 Task: Create Card Card0000000164 in Board Board0000000041 in Workspace WS0000000014 in Trello. Create Card Card0000000165 in Board Board0000000042 in Workspace WS0000000014 in Trello. Create Card Card0000000166 in Board Board0000000042 in Workspace WS0000000014 in Trello. Create Card Card0000000167 in Board Board0000000042 in Workspace WS0000000014 in Trello. Create Card Card0000000168 in Board Board0000000042 in Workspace WS0000000014 in Trello
Action: Mouse moved to (360, 404)
Screenshot: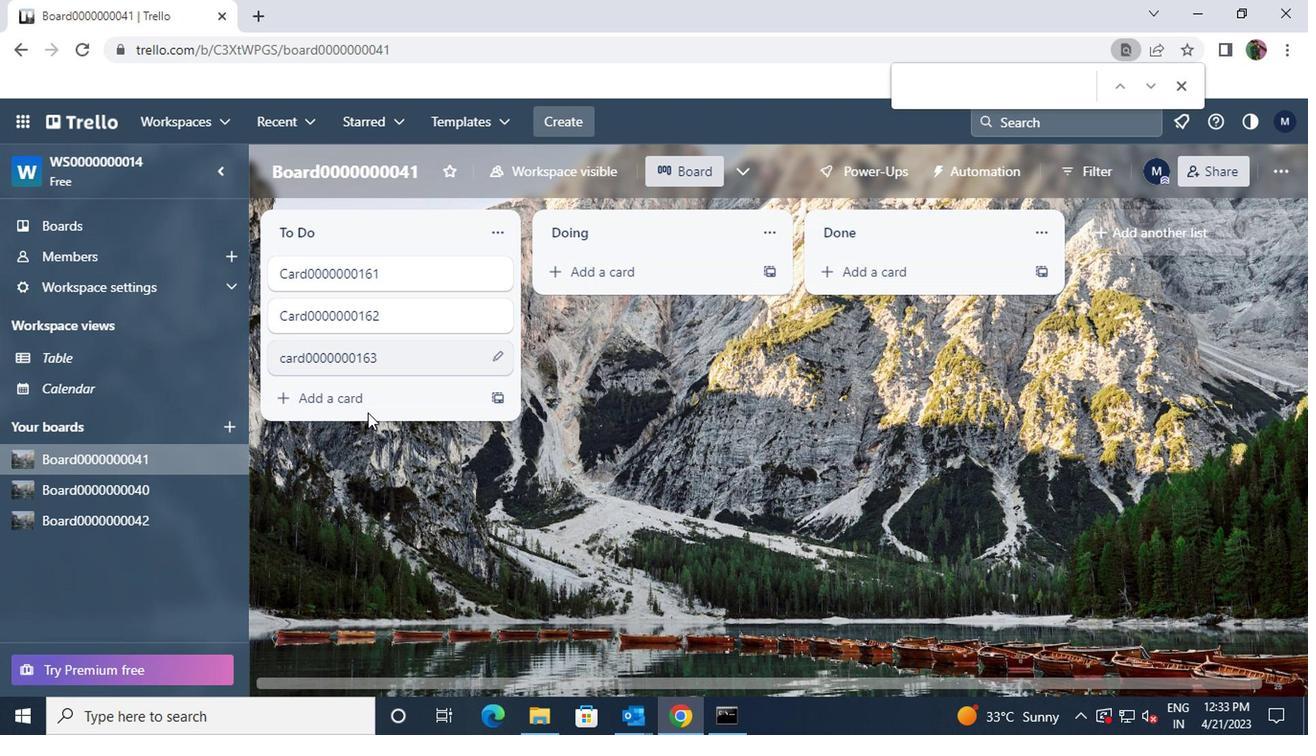 
Action: Mouse pressed left at (360, 404)
Screenshot: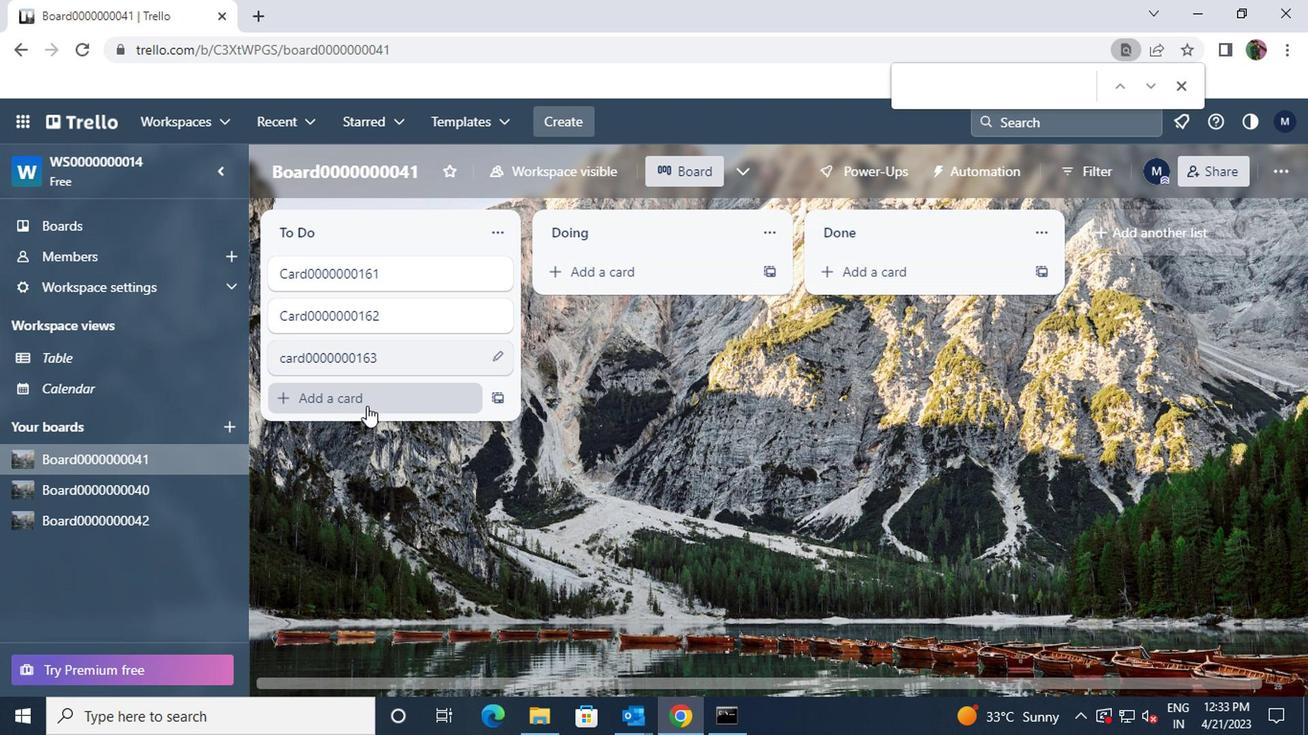 
Action: Key pressed <Key.shift><Key.shift>CARD0000000164
Screenshot: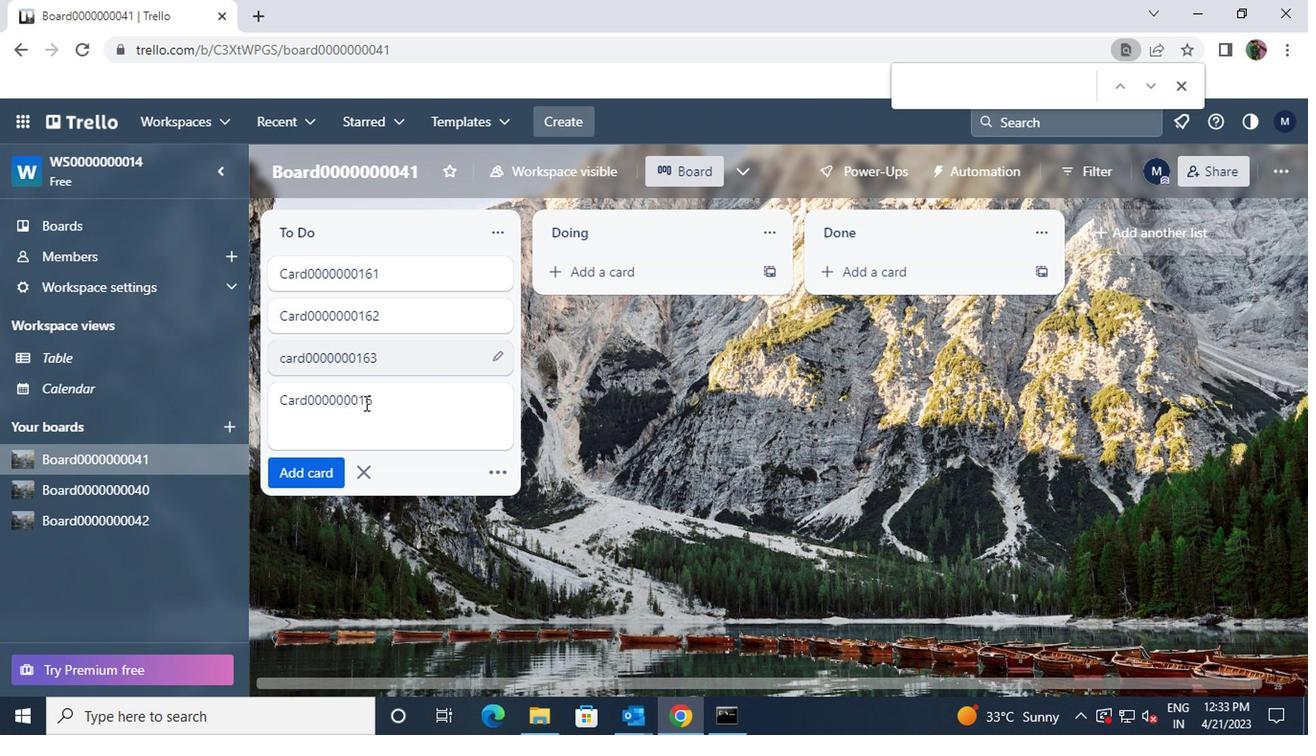 
Action: Mouse moved to (320, 468)
Screenshot: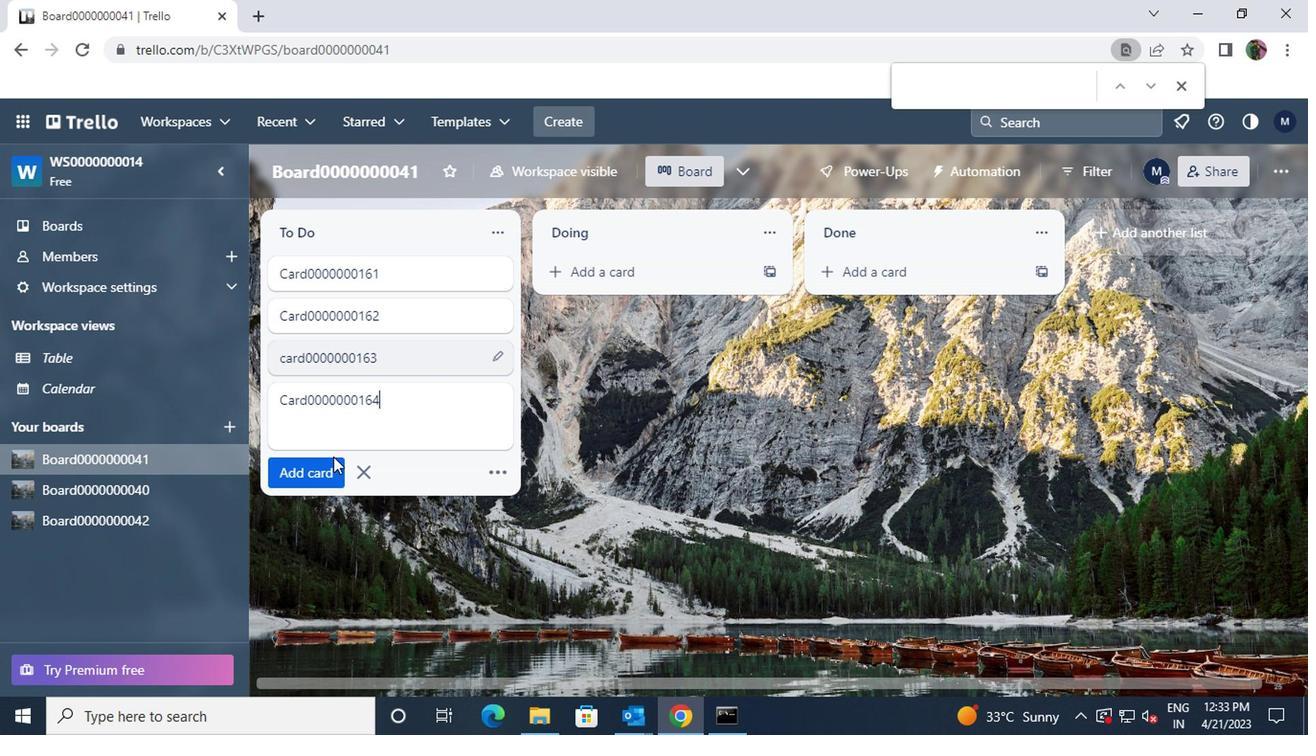 
Action: Mouse pressed left at (320, 468)
Screenshot: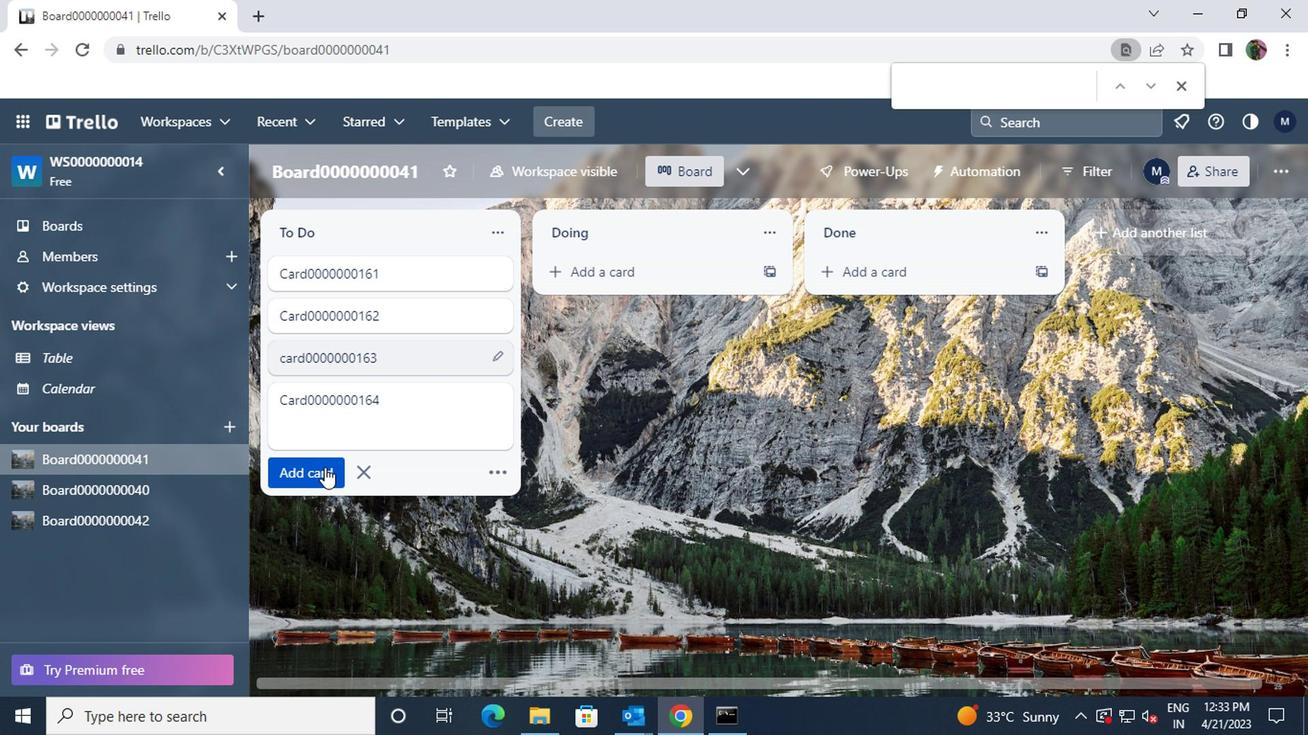 
Action: Mouse moved to (150, 519)
Screenshot: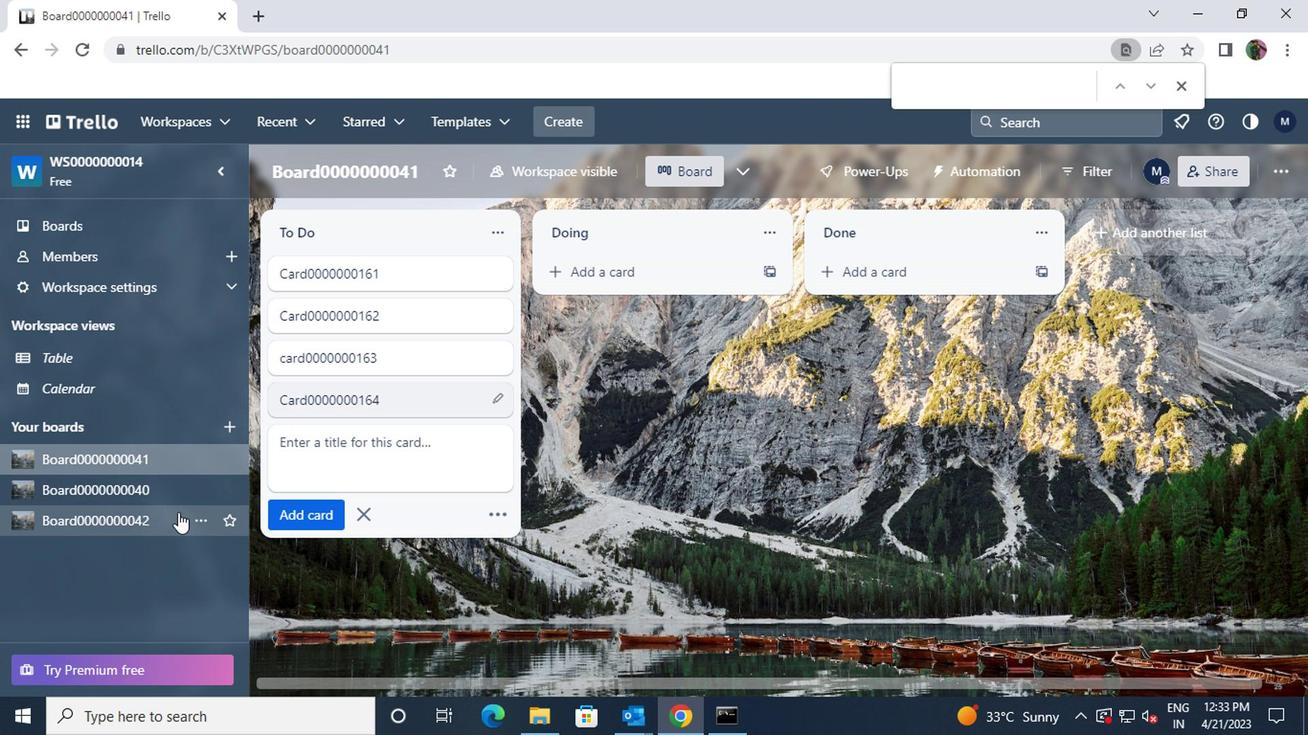 
Action: Mouse pressed left at (150, 519)
Screenshot: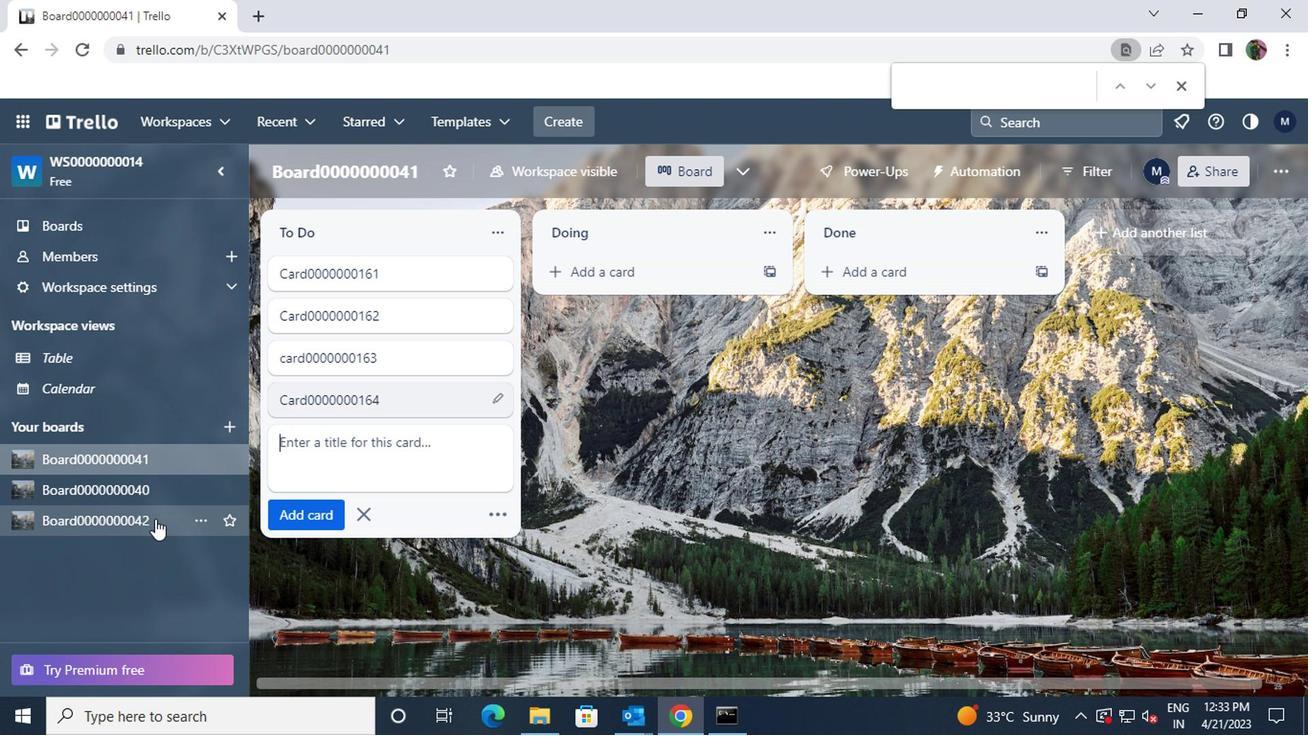 
Action: Mouse moved to (277, 264)
Screenshot: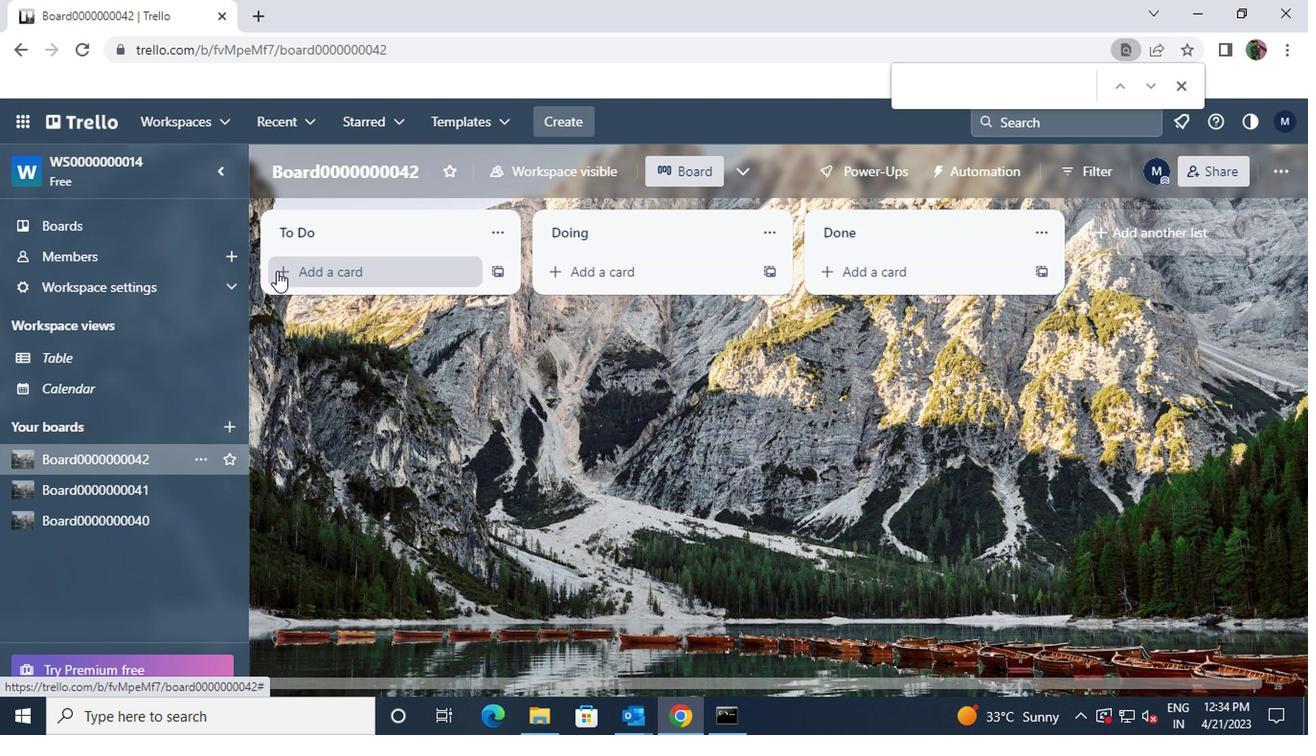 
Action: Mouse pressed left at (277, 264)
Screenshot: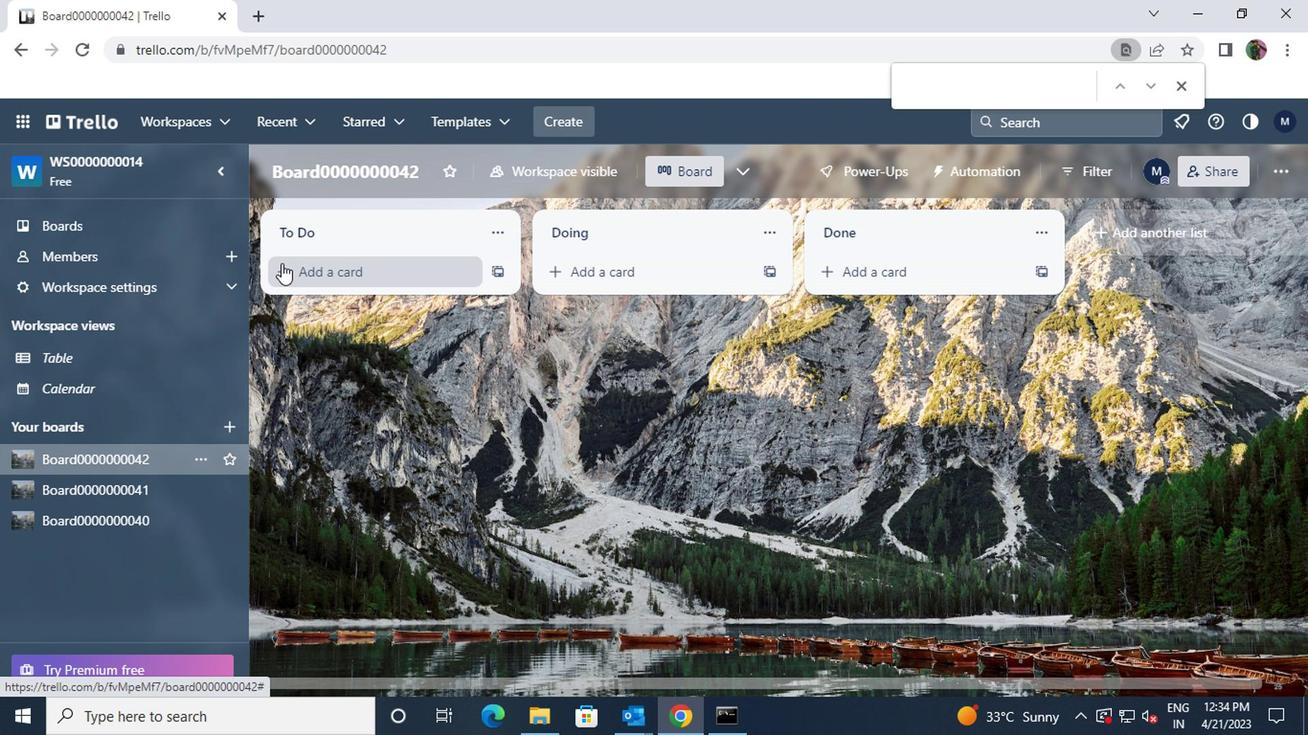 
Action: Key pressed <Key.shift>CARD0000000165
Screenshot: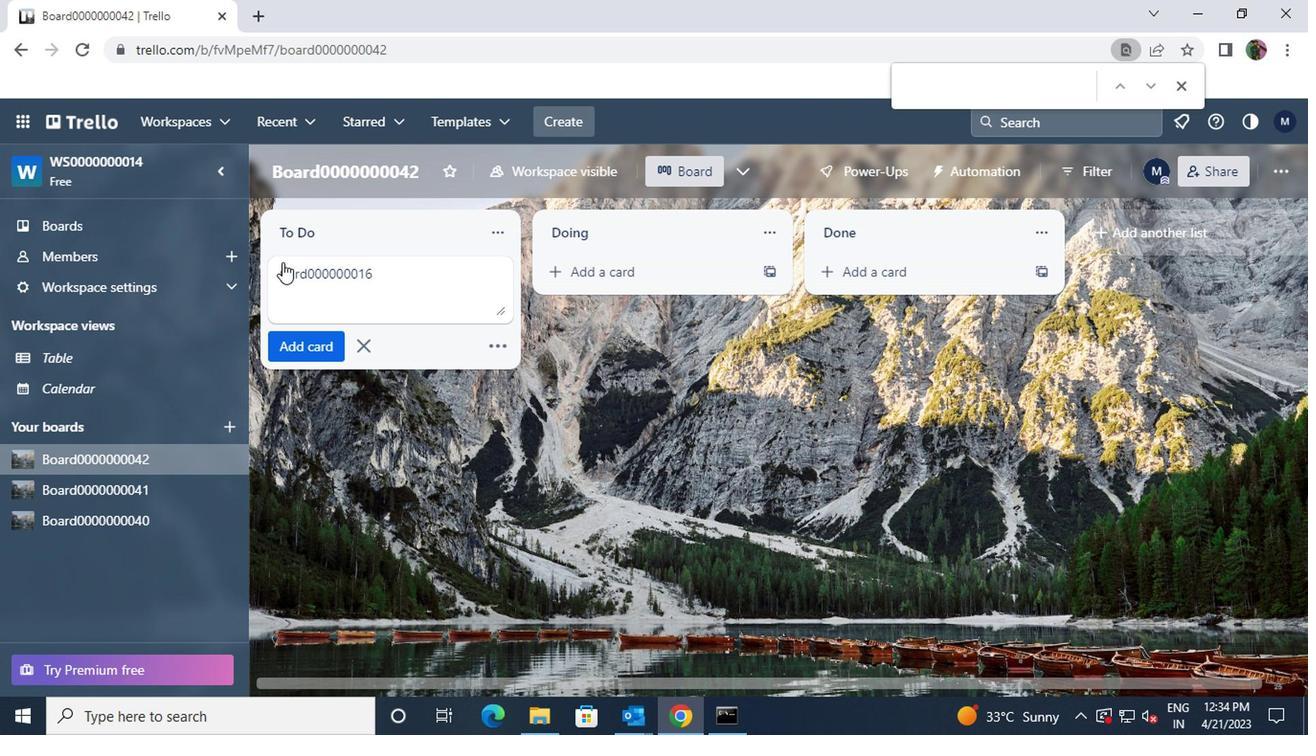 
Action: Mouse moved to (296, 337)
Screenshot: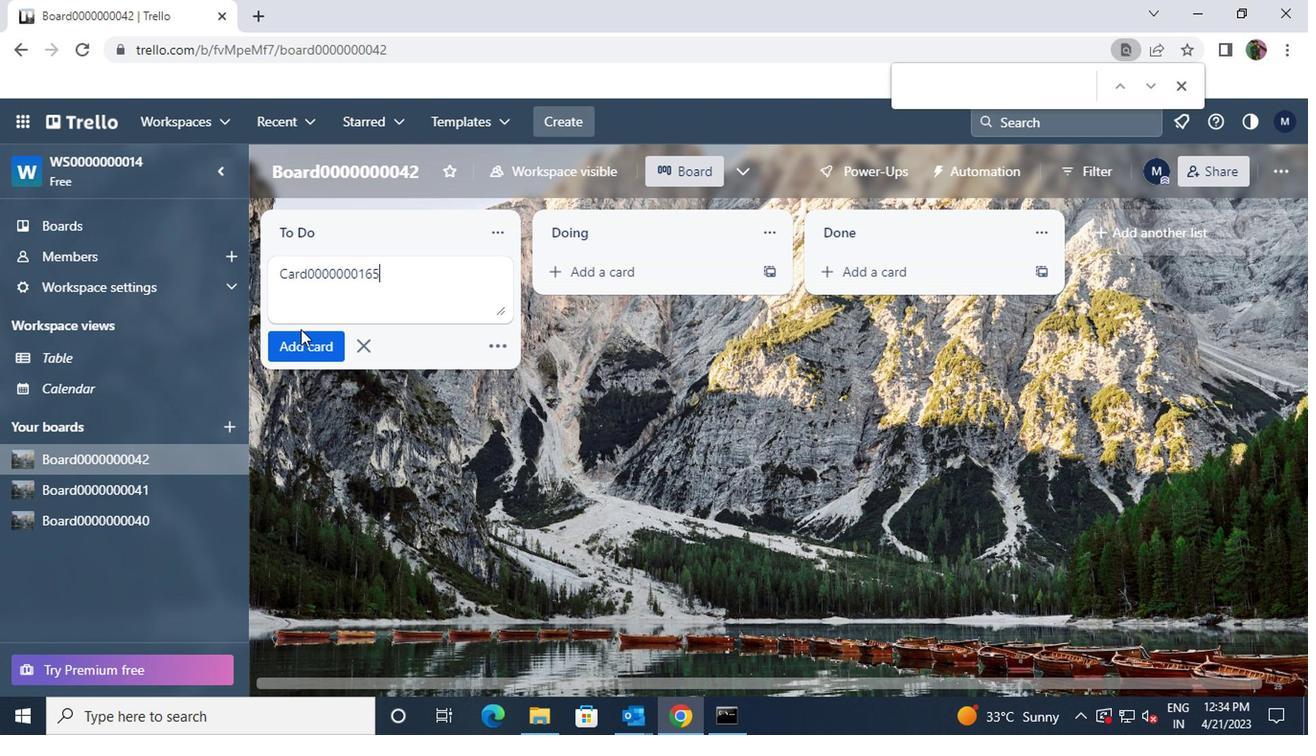 
Action: Mouse pressed left at (296, 337)
Screenshot: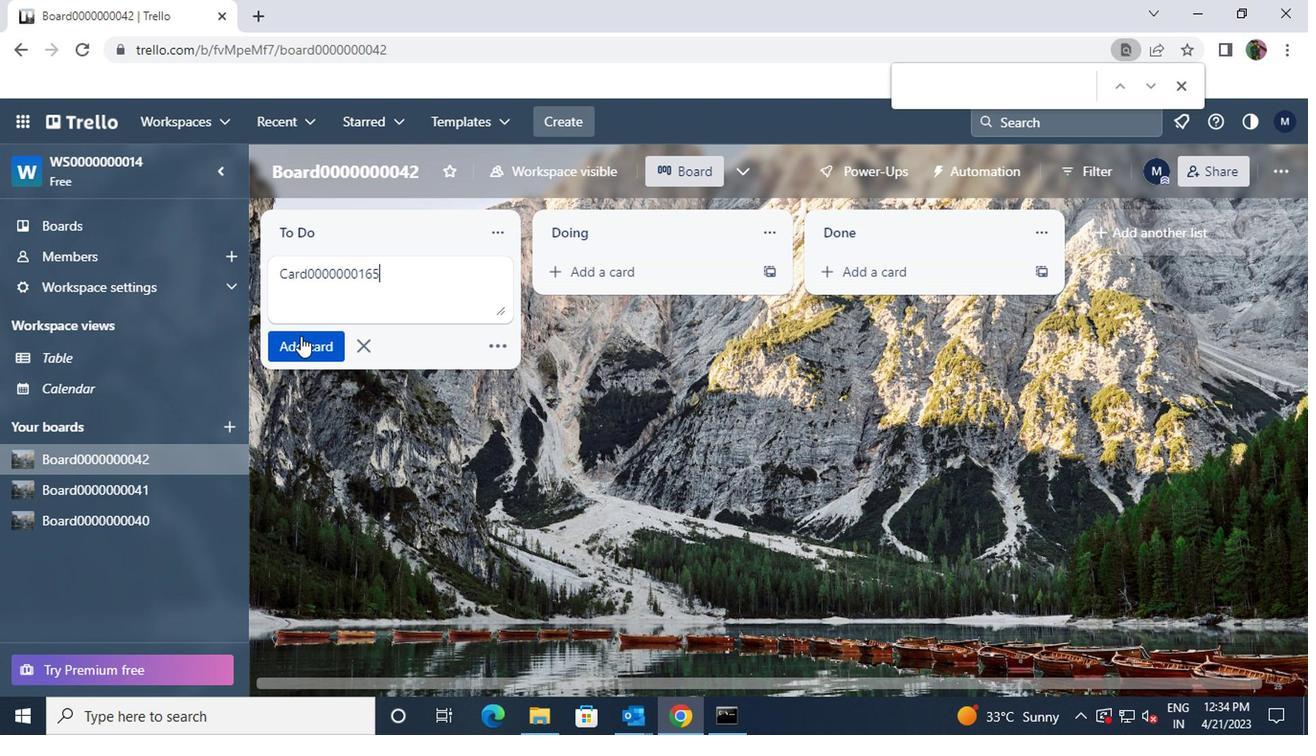 
Action: Key pressed <Key.shift>CARD0000000166
Screenshot: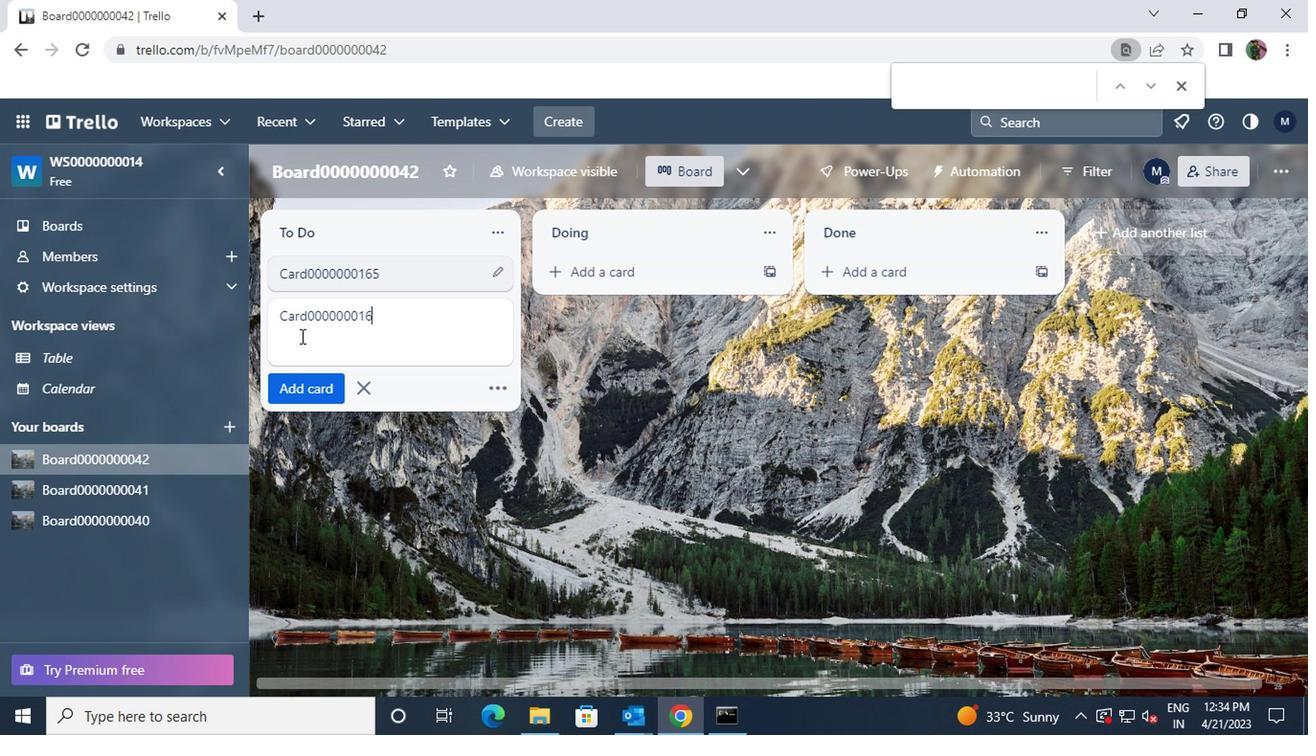 
Action: Mouse moved to (296, 384)
Screenshot: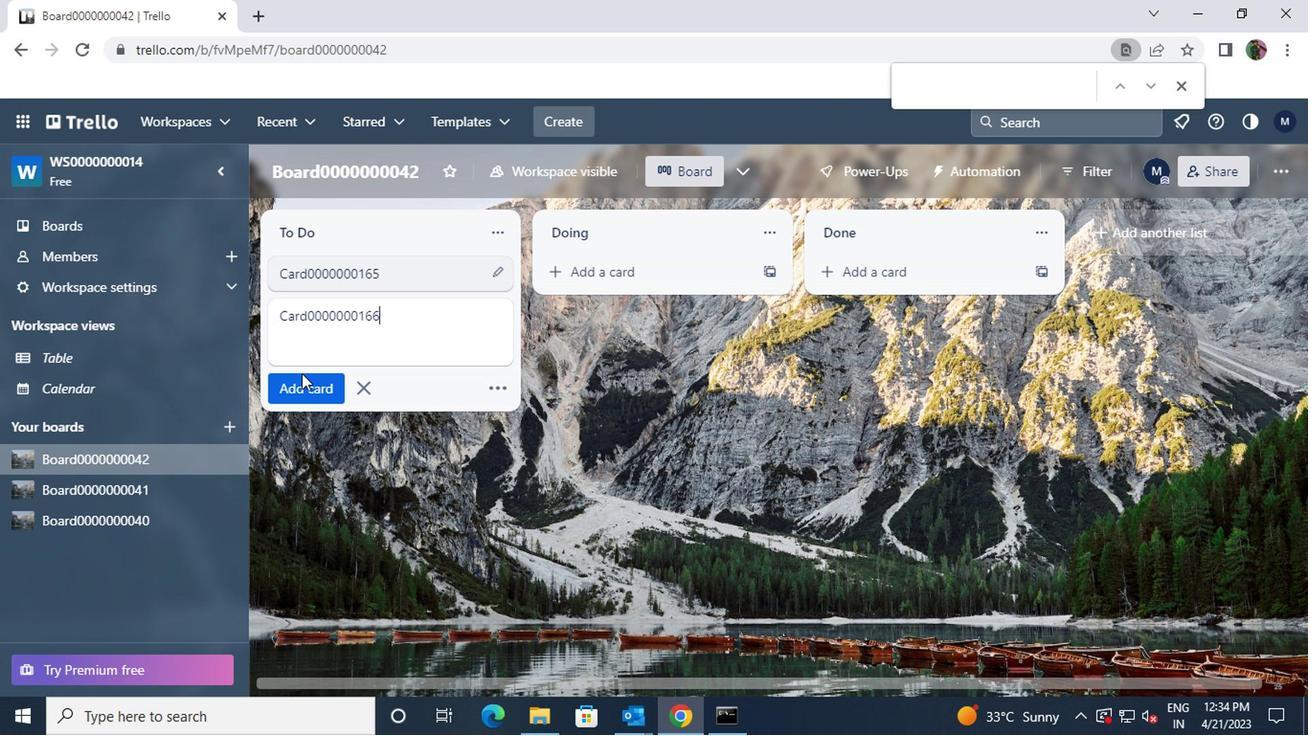 
Action: Mouse pressed left at (296, 384)
Screenshot: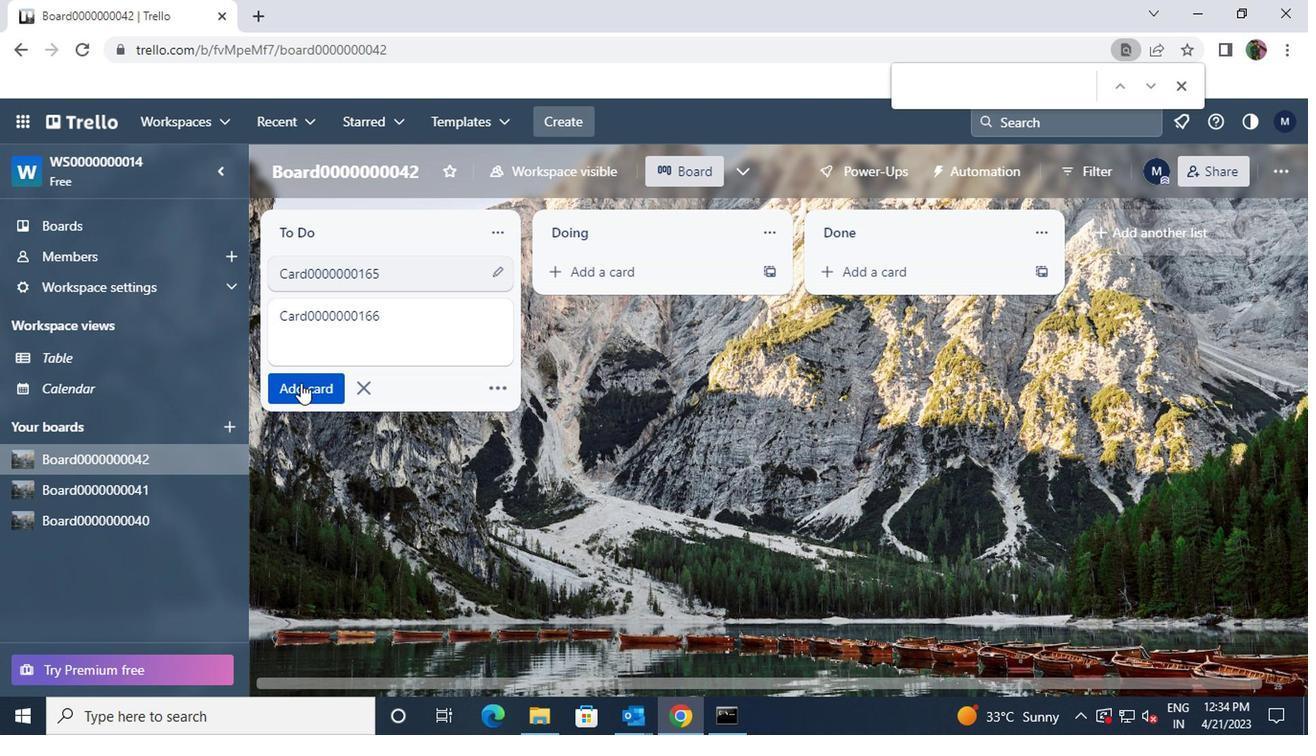 
Action: Key pressed <Key.shift>CARD0000000167
Screenshot: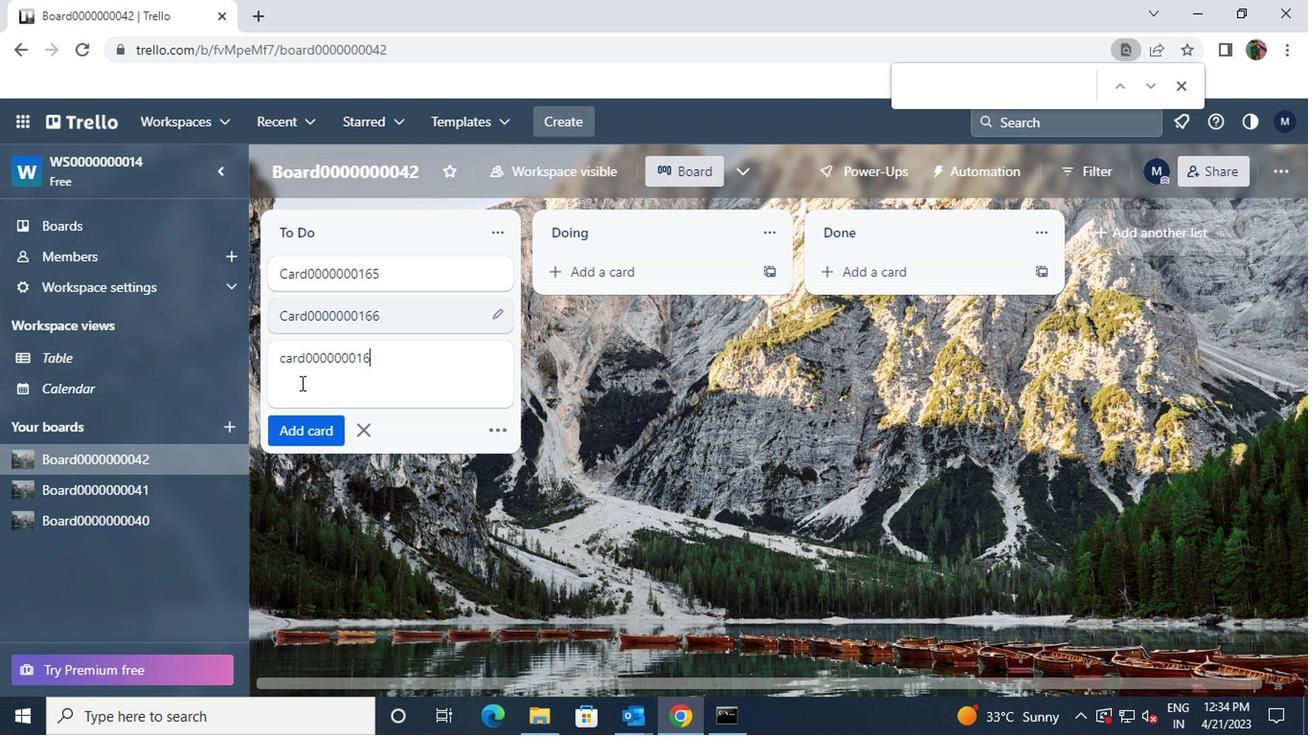 
Action: Mouse moved to (294, 427)
Screenshot: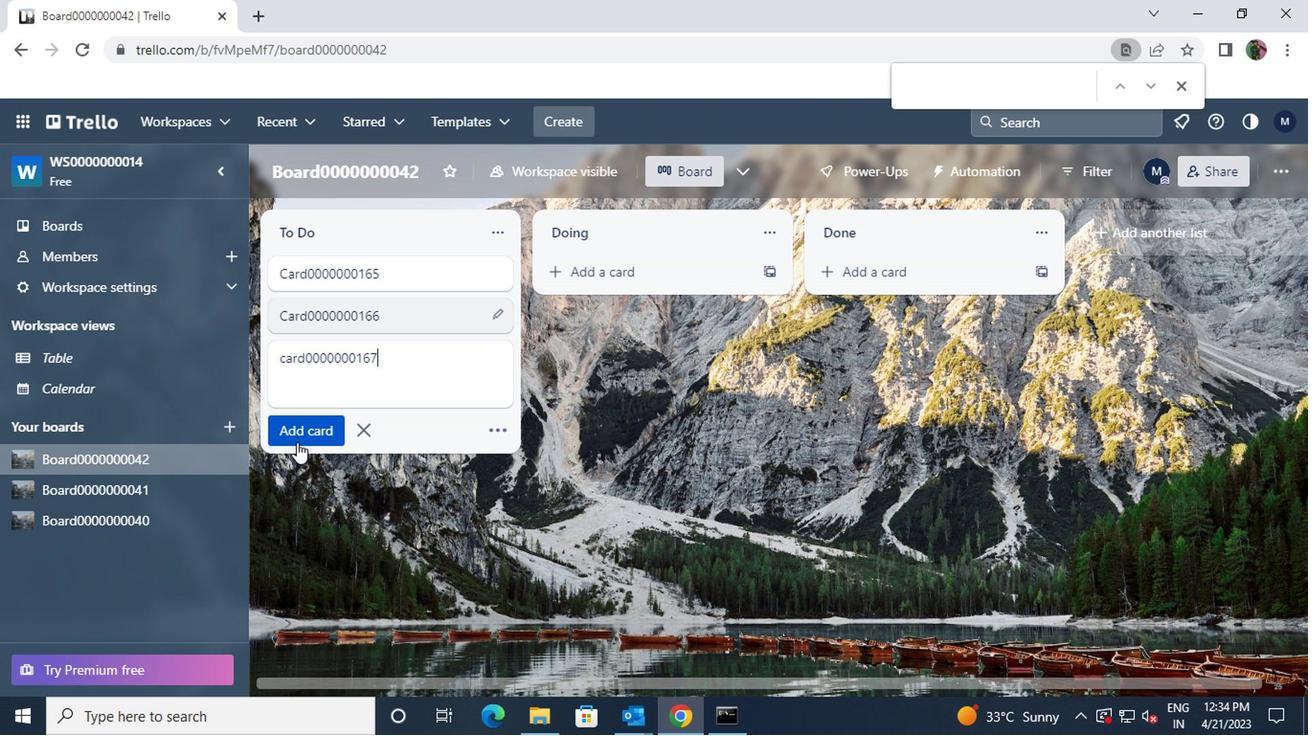 
Action: Mouse pressed left at (294, 427)
Screenshot: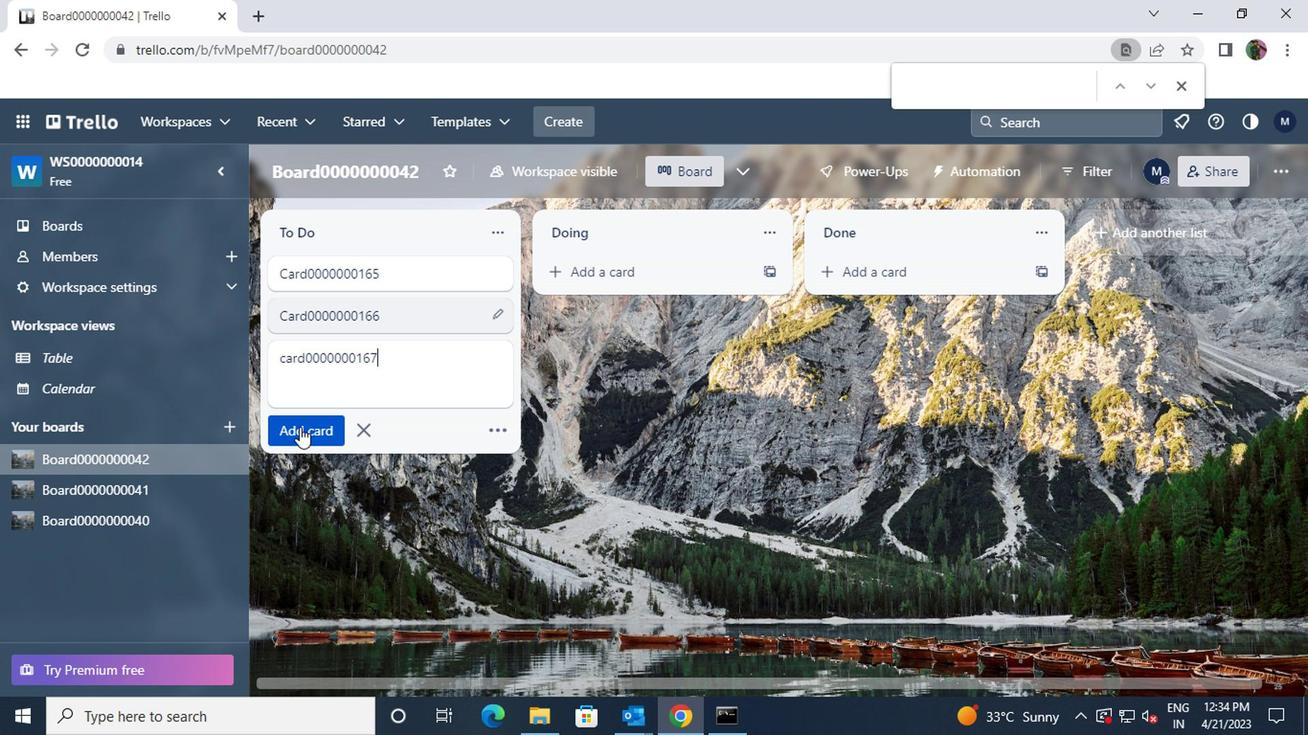 
Action: Key pressed <Key.shift>CARD0000000168
Screenshot: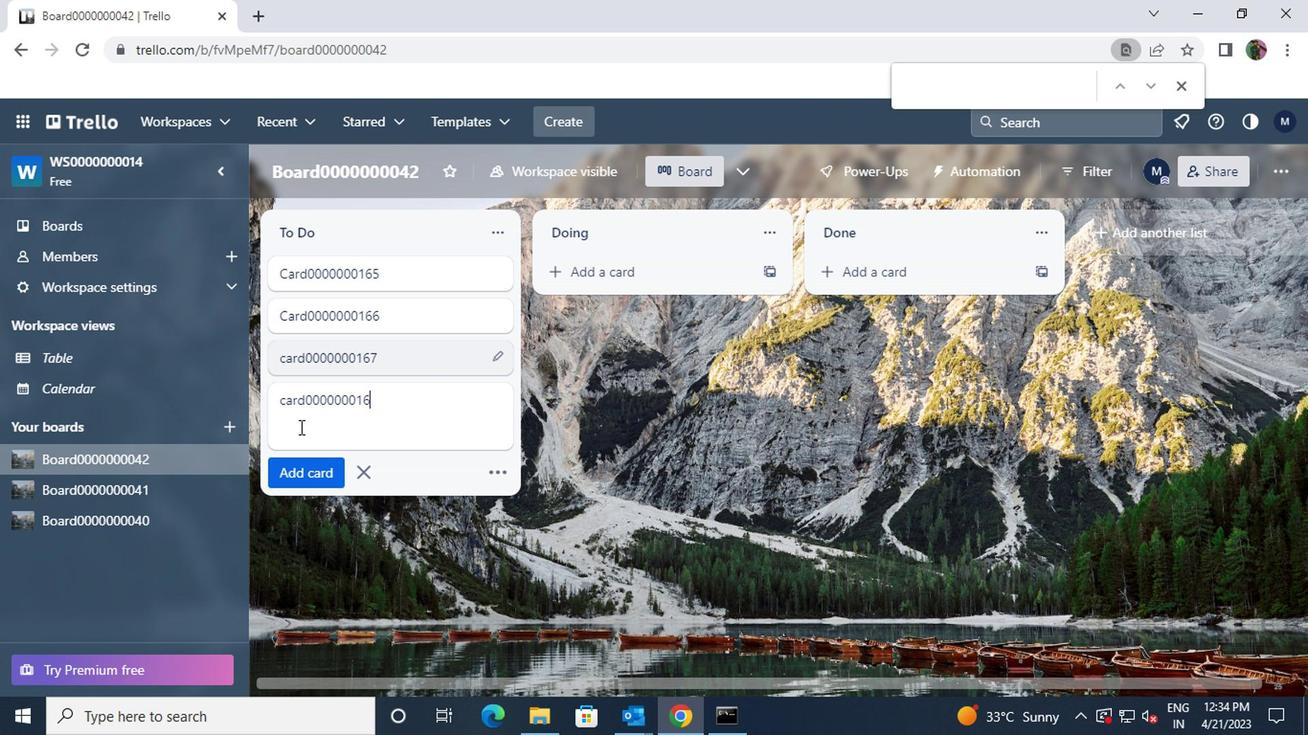 
Action: Mouse moved to (323, 463)
Screenshot: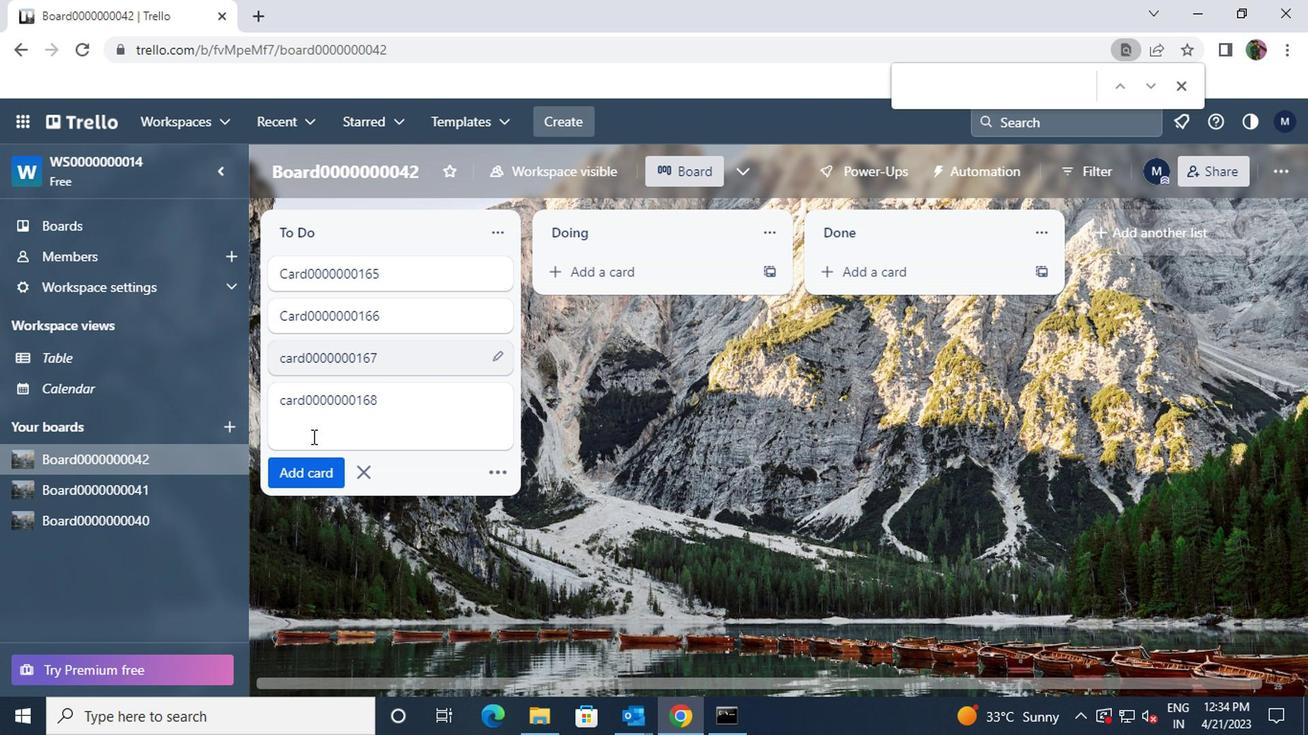 
Action: Mouse pressed left at (323, 463)
Screenshot: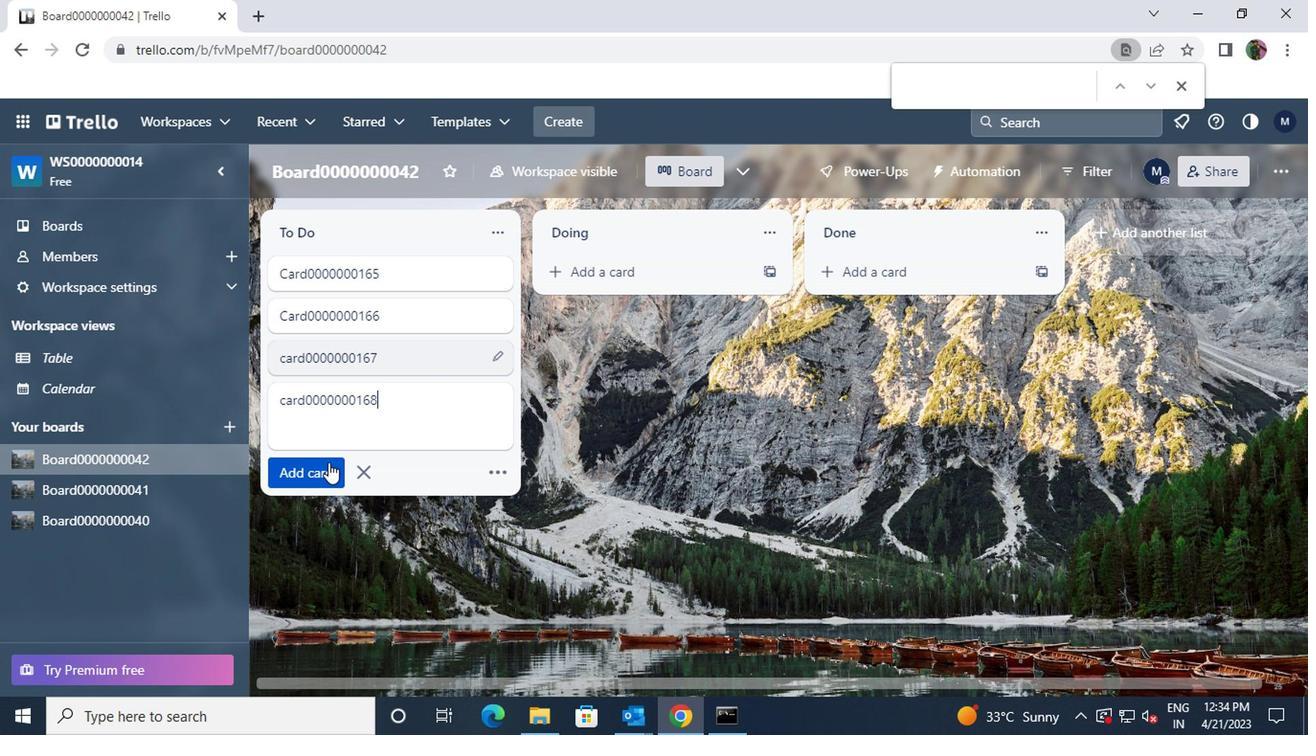 
